 Task: Toggle the experimental feature "Enable color picking outside the browser window".
Action: Mouse moved to (1393, 47)
Screenshot: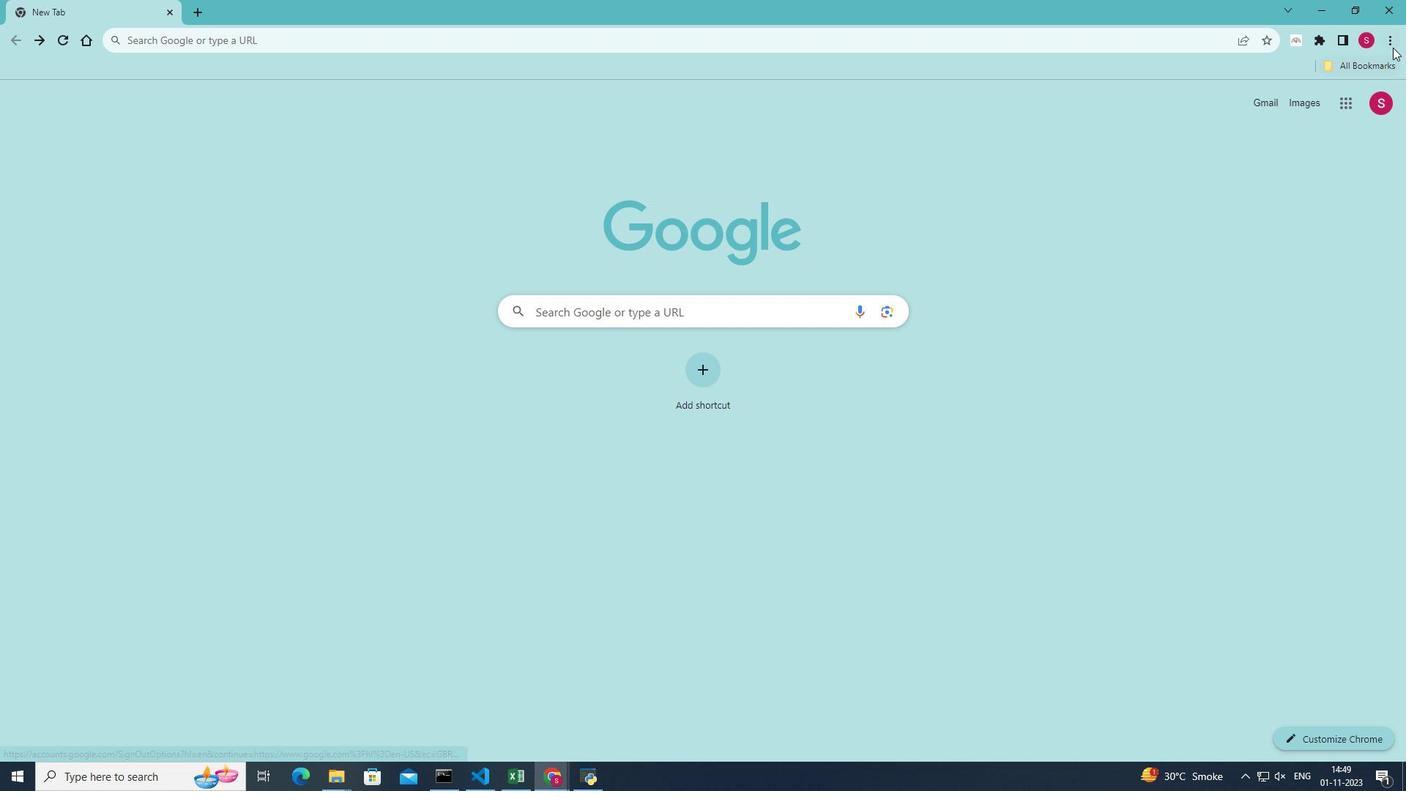 
Action: Mouse pressed left at (1393, 47)
Screenshot: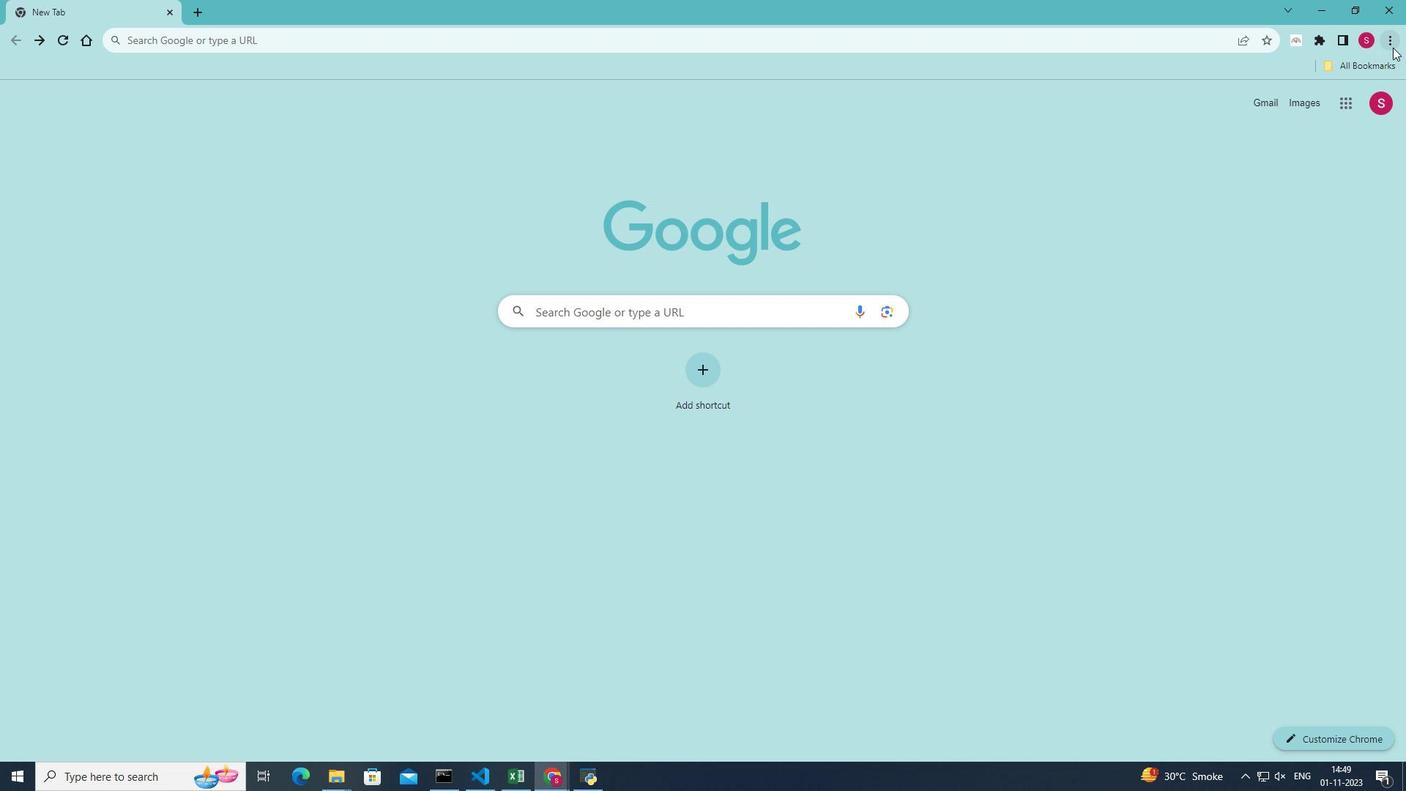 
Action: Mouse moved to (1257, 266)
Screenshot: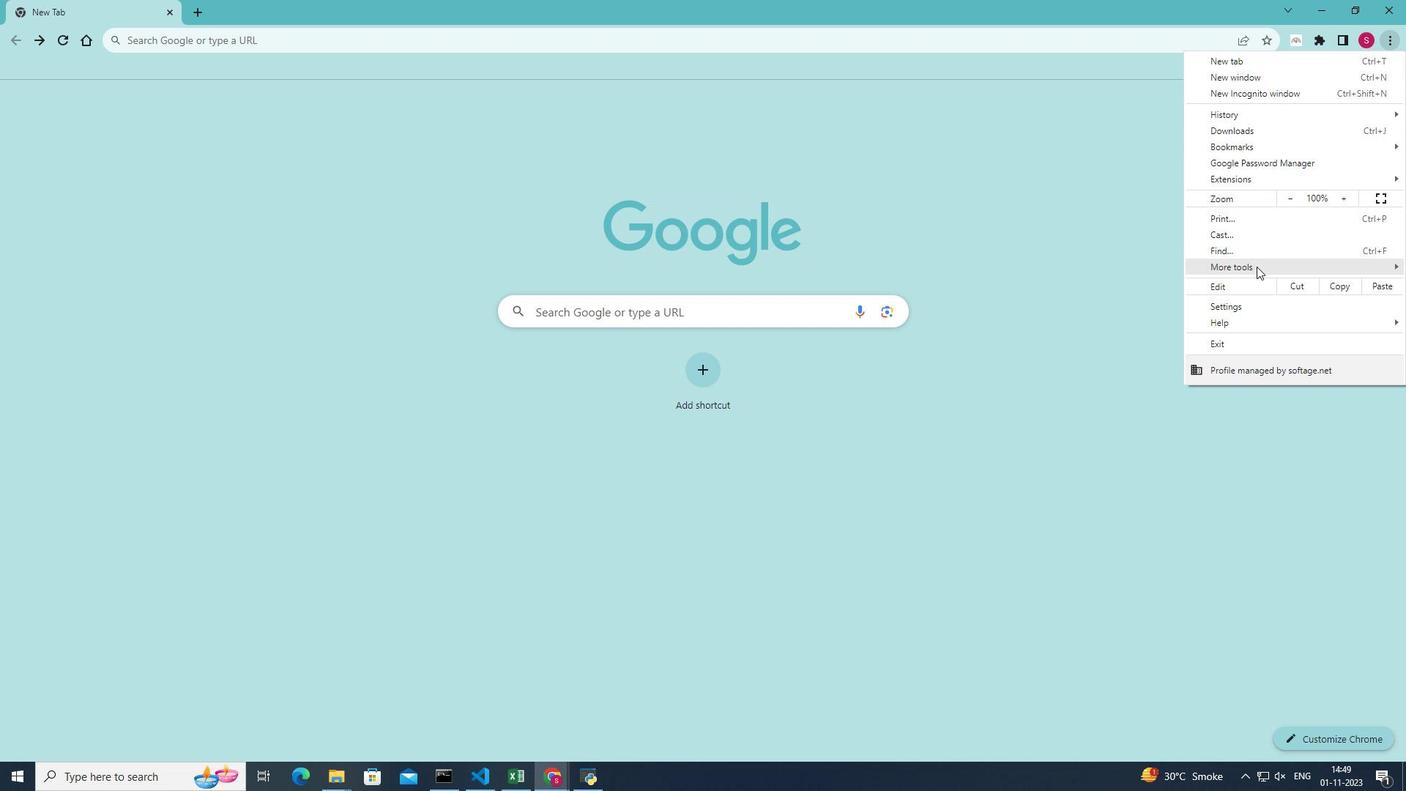 
Action: Mouse pressed left at (1257, 266)
Screenshot: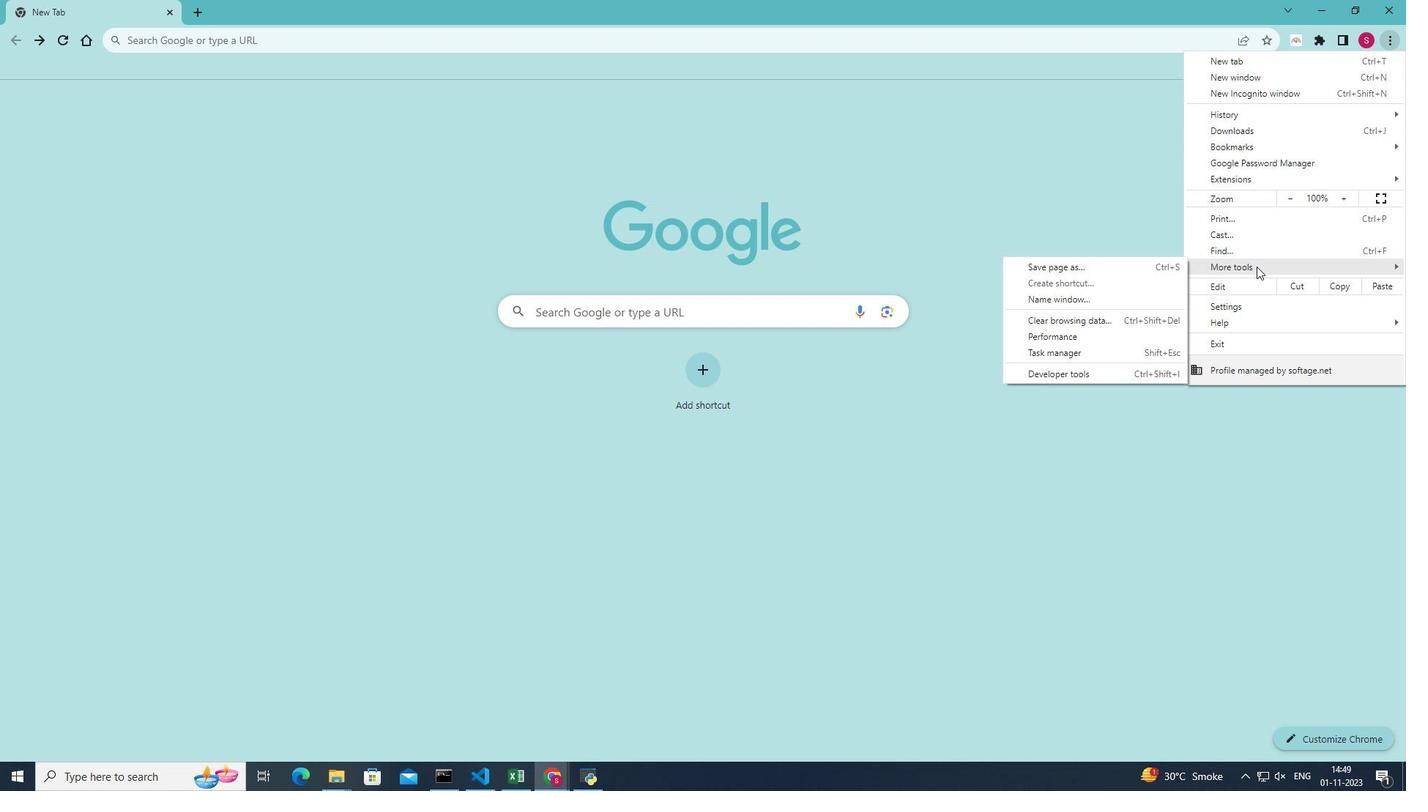 
Action: Mouse moved to (1096, 372)
Screenshot: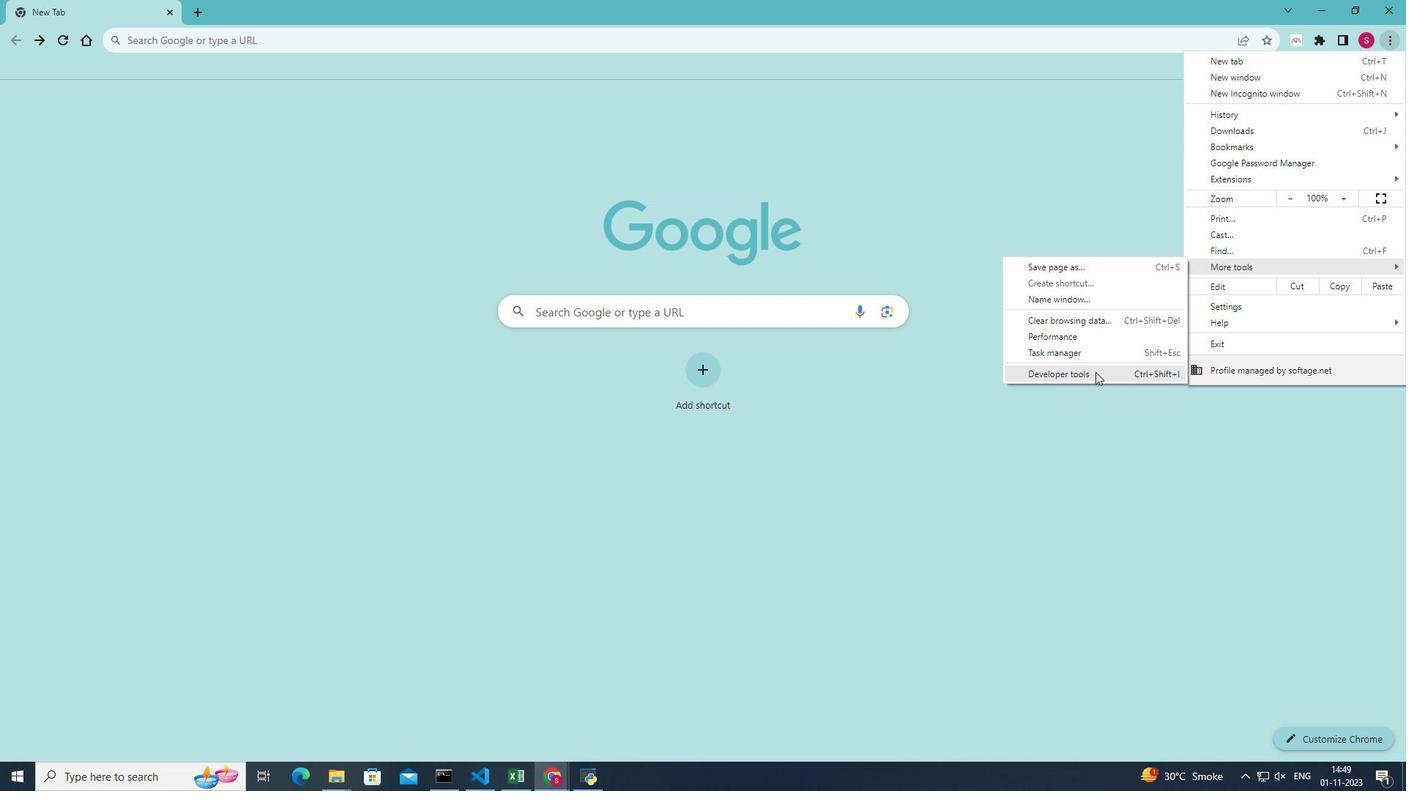 
Action: Mouse pressed left at (1096, 372)
Screenshot: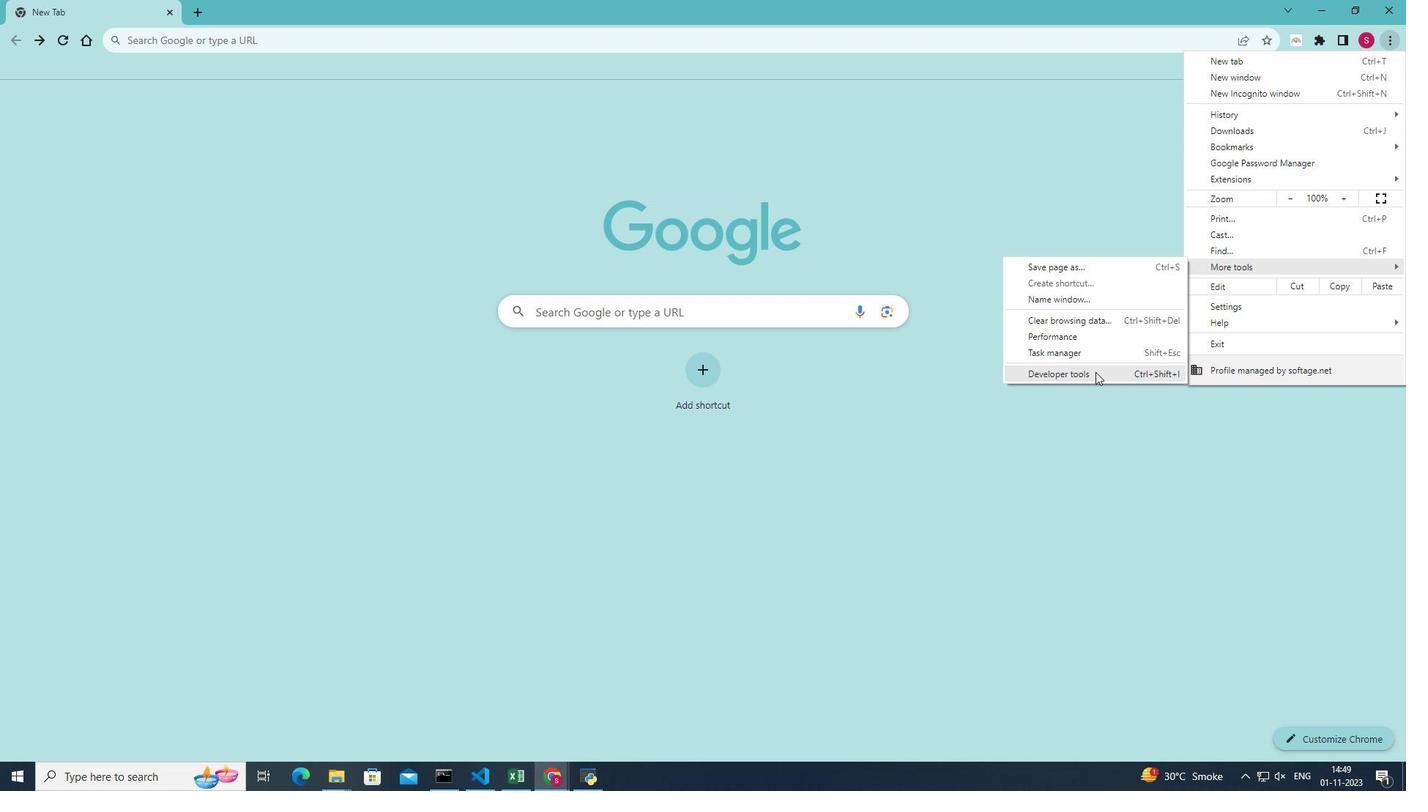 
Action: Mouse moved to (1352, 85)
Screenshot: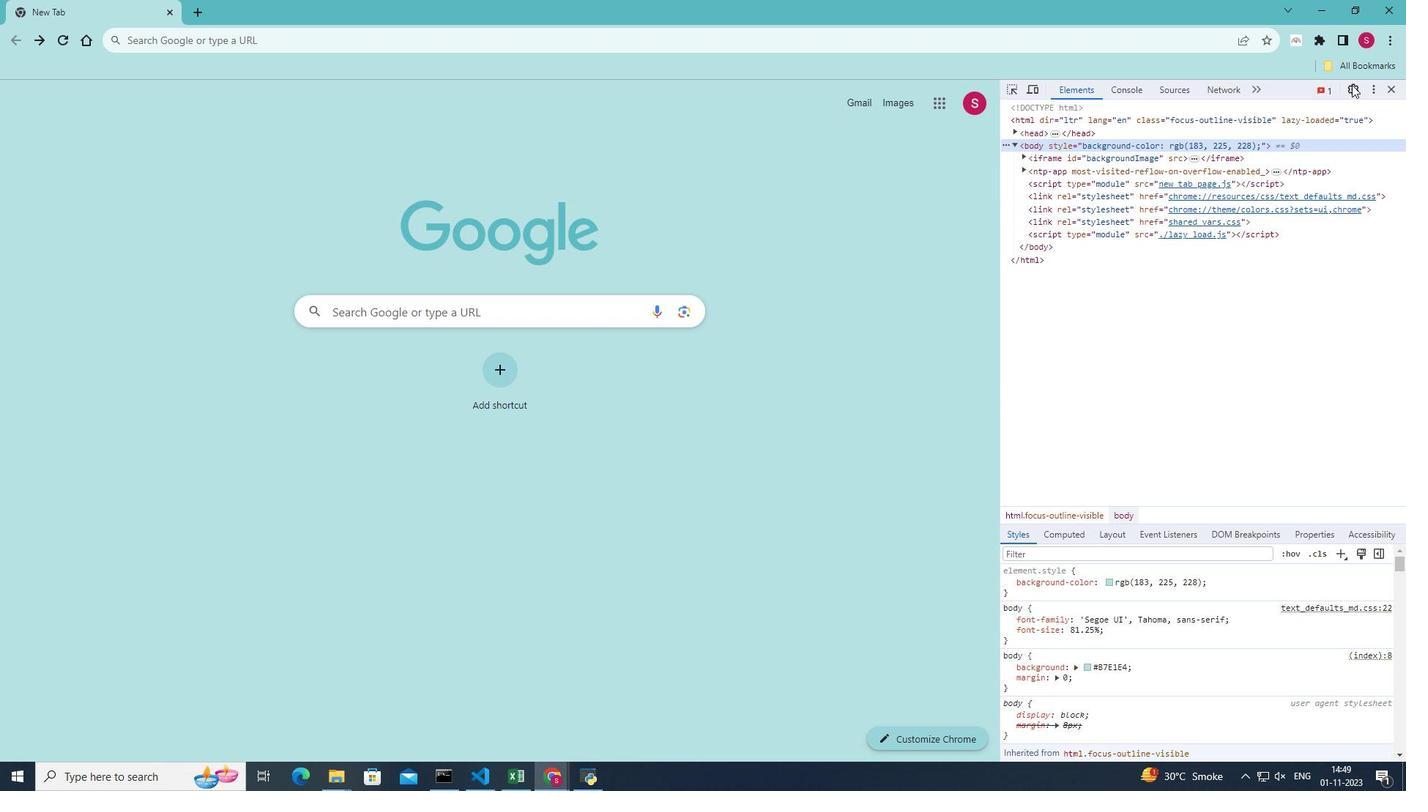 
Action: Mouse pressed left at (1352, 85)
Screenshot: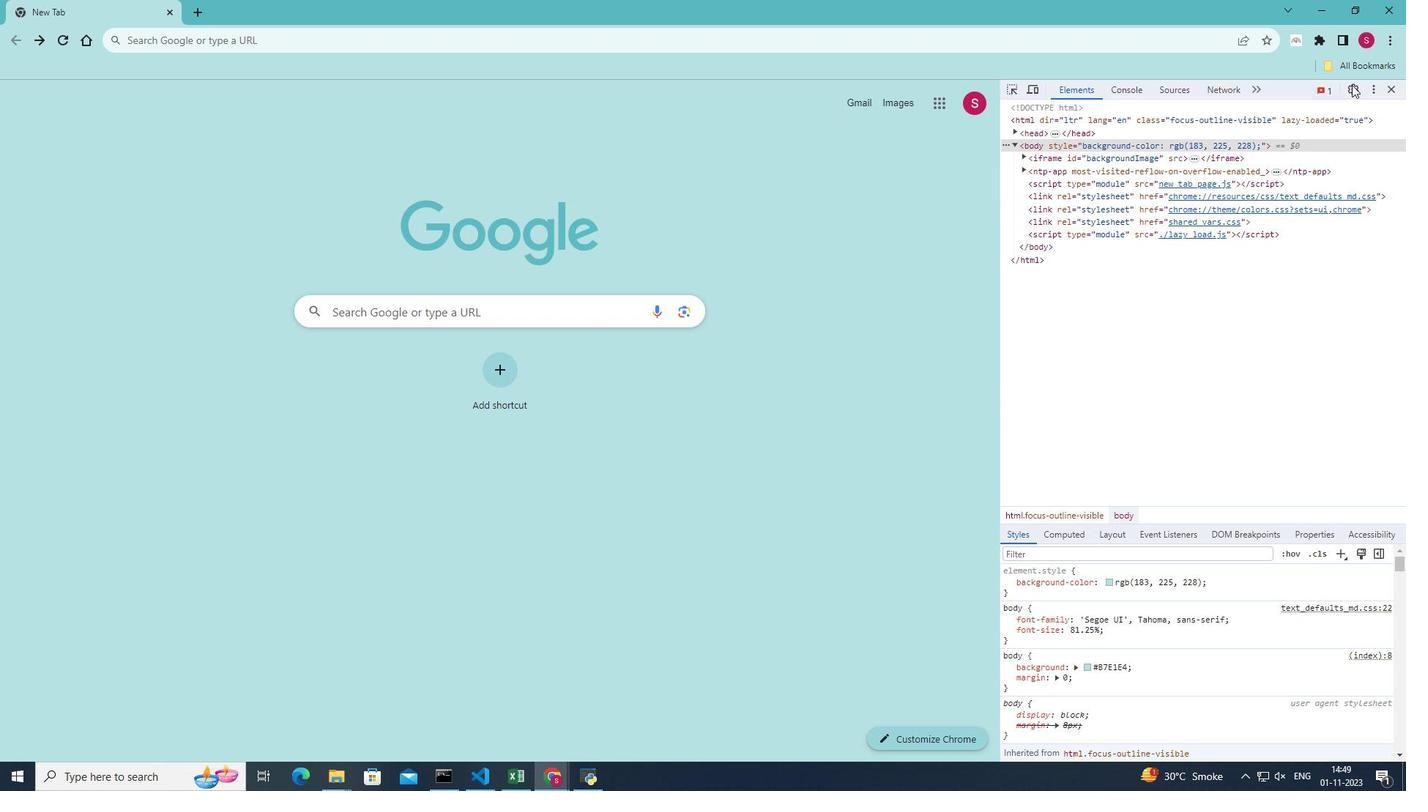 
Action: Mouse moved to (1039, 160)
Screenshot: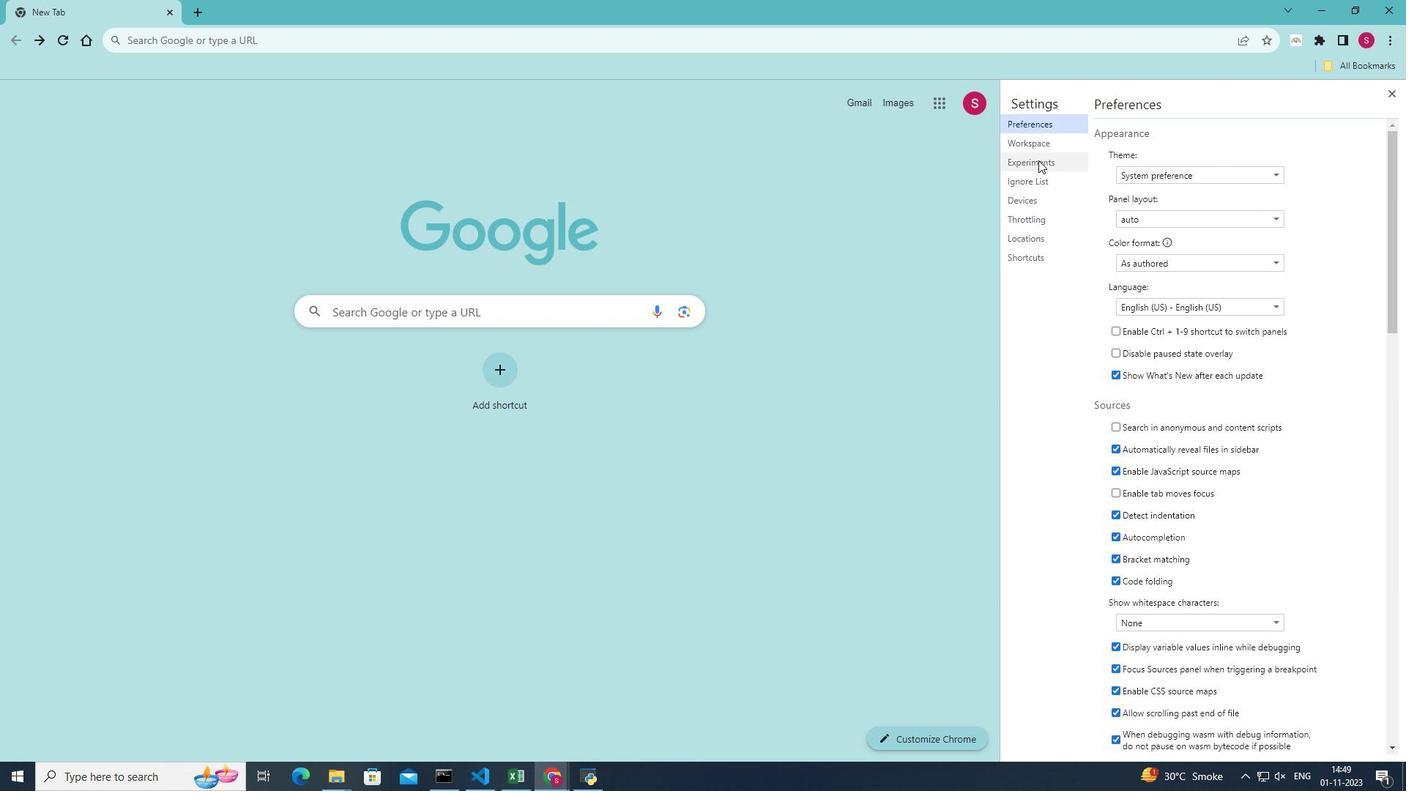 
Action: Mouse pressed left at (1039, 160)
Screenshot: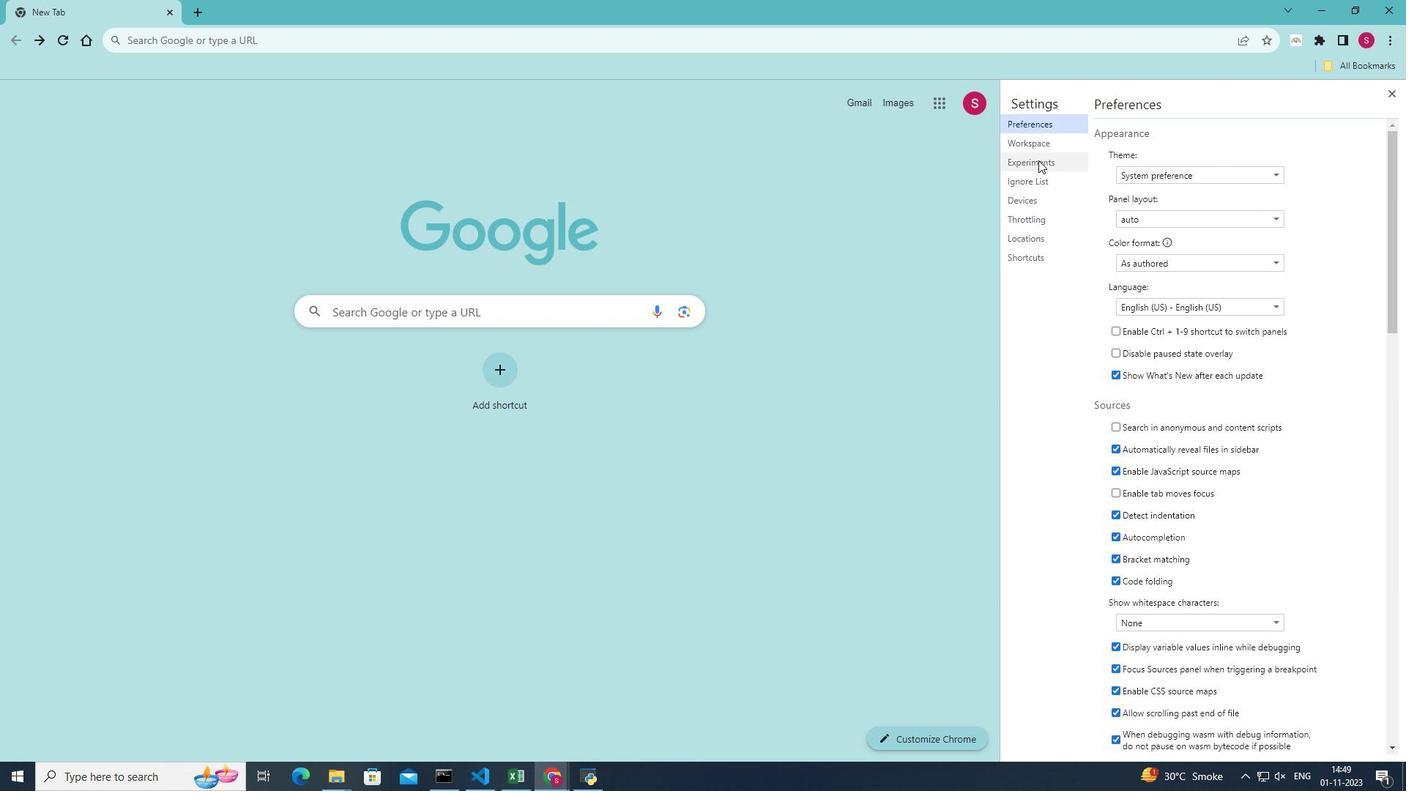 
Action: Mouse moved to (1268, 633)
Screenshot: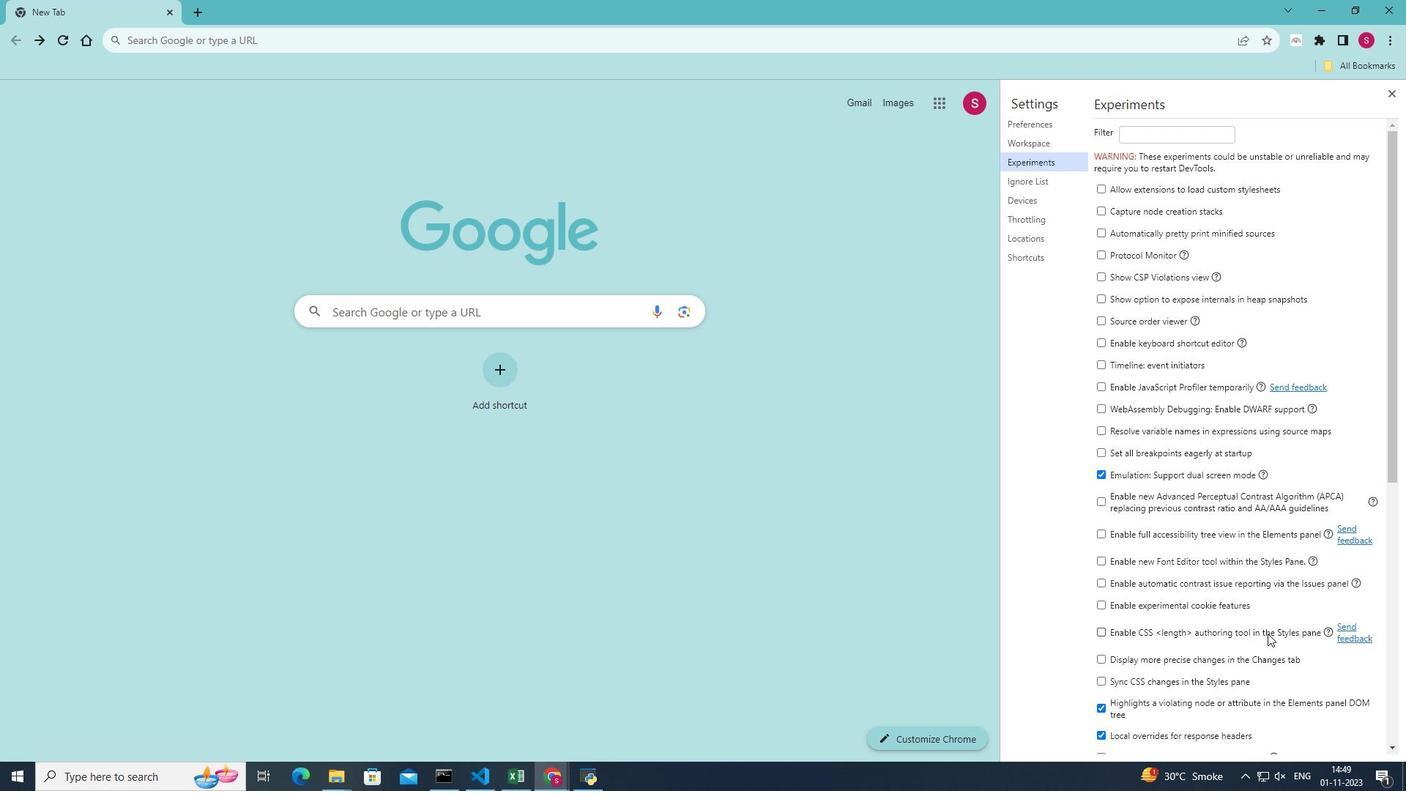
Action: Mouse scrolled (1268, 633) with delta (0, 0)
Screenshot: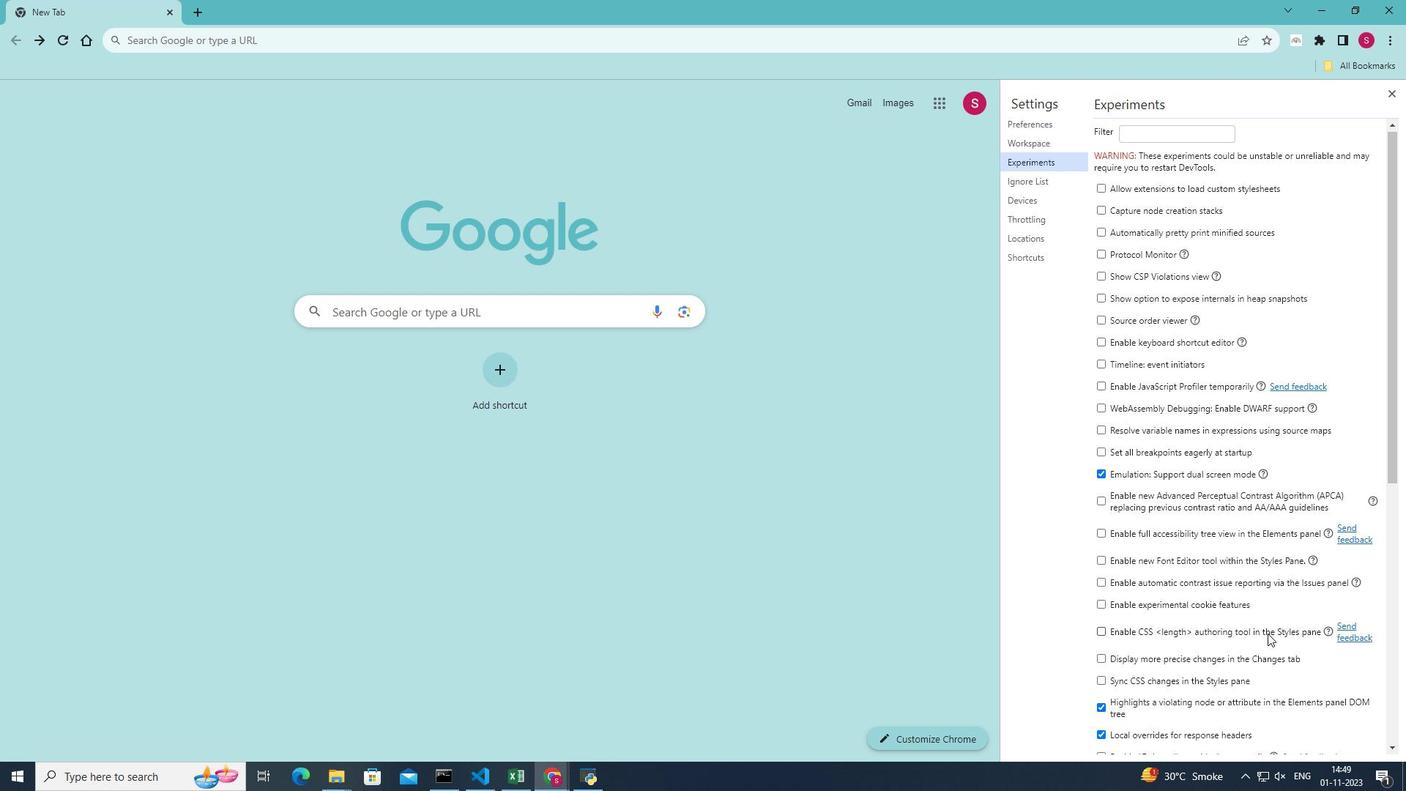 
Action: Mouse scrolled (1268, 633) with delta (0, 0)
Screenshot: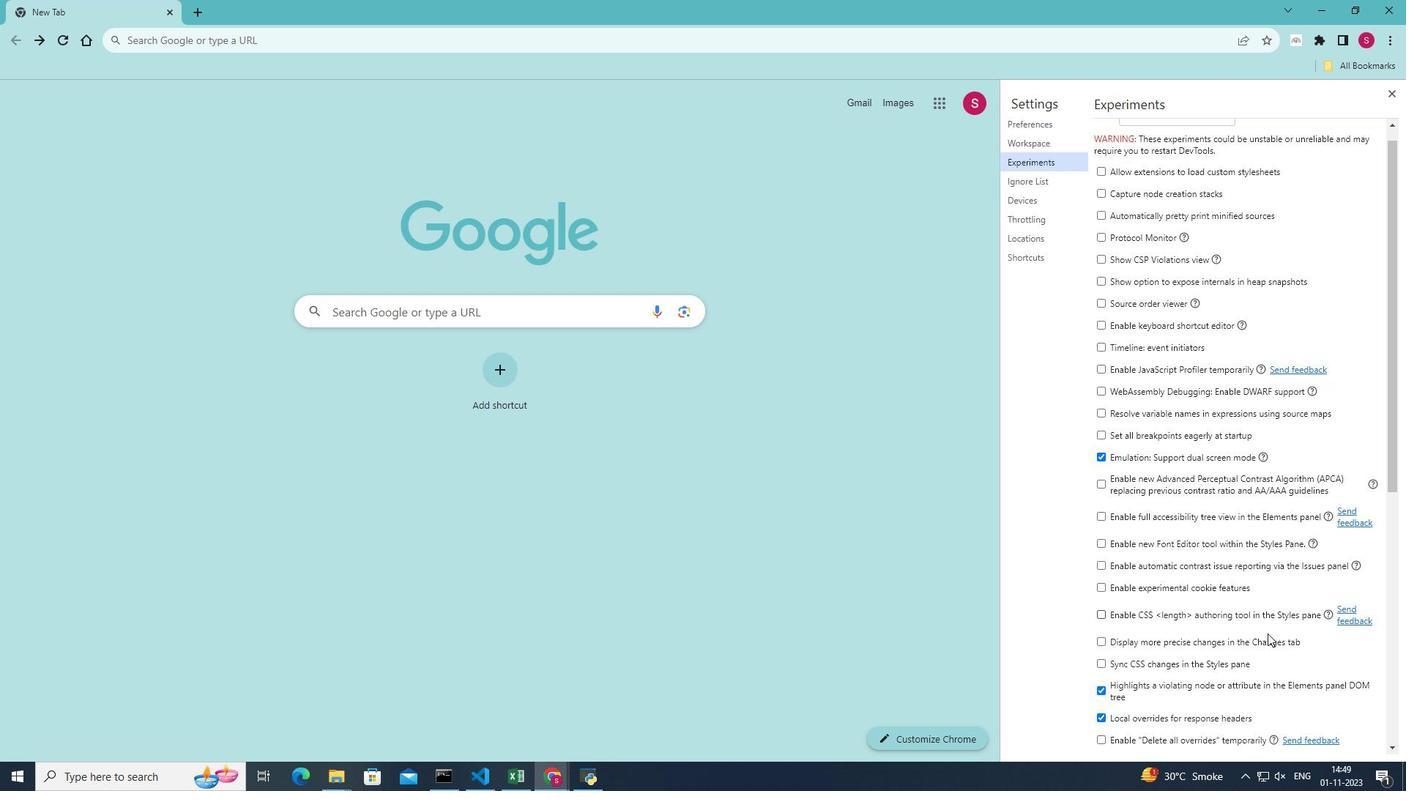 
Action: Mouse moved to (1101, 630)
Screenshot: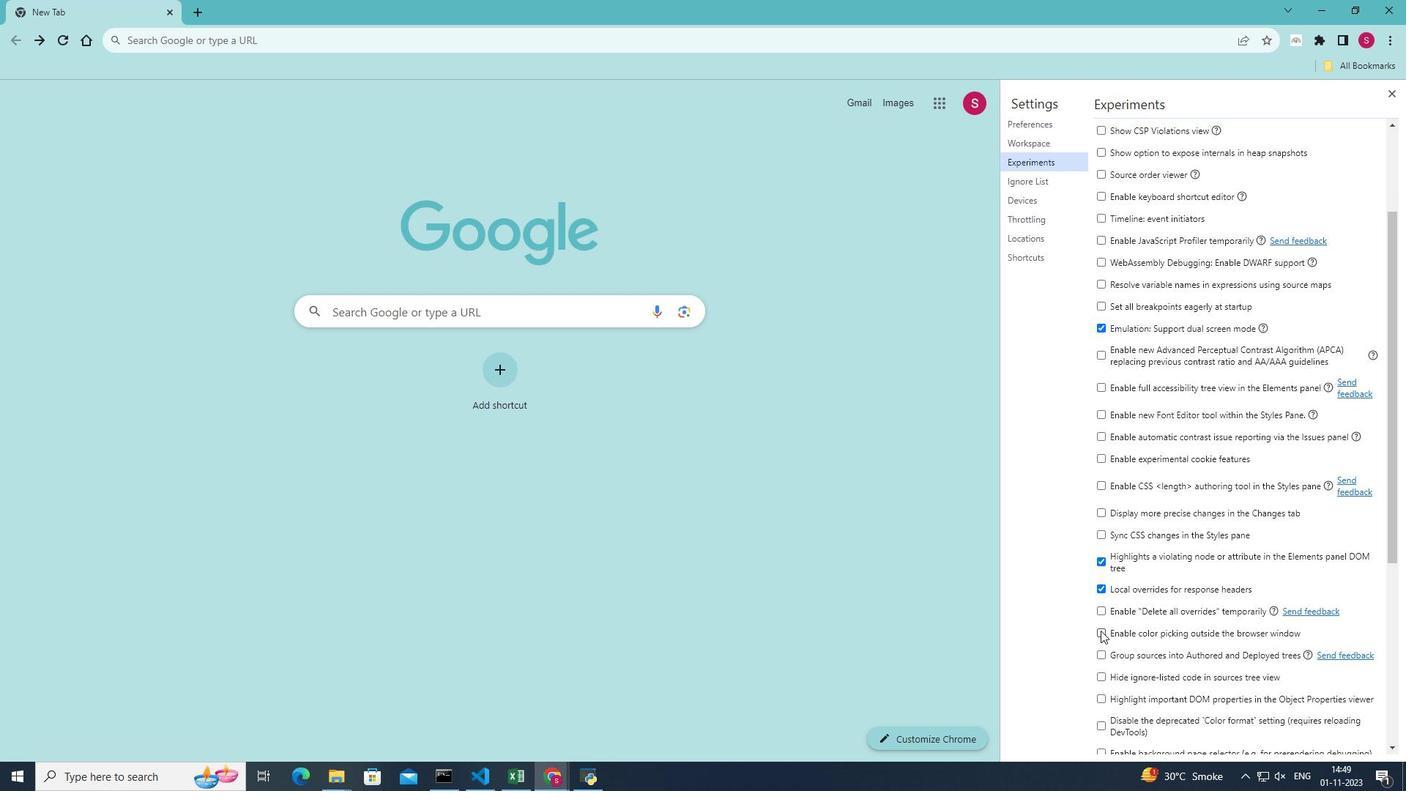 
Action: Mouse pressed left at (1101, 630)
Screenshot: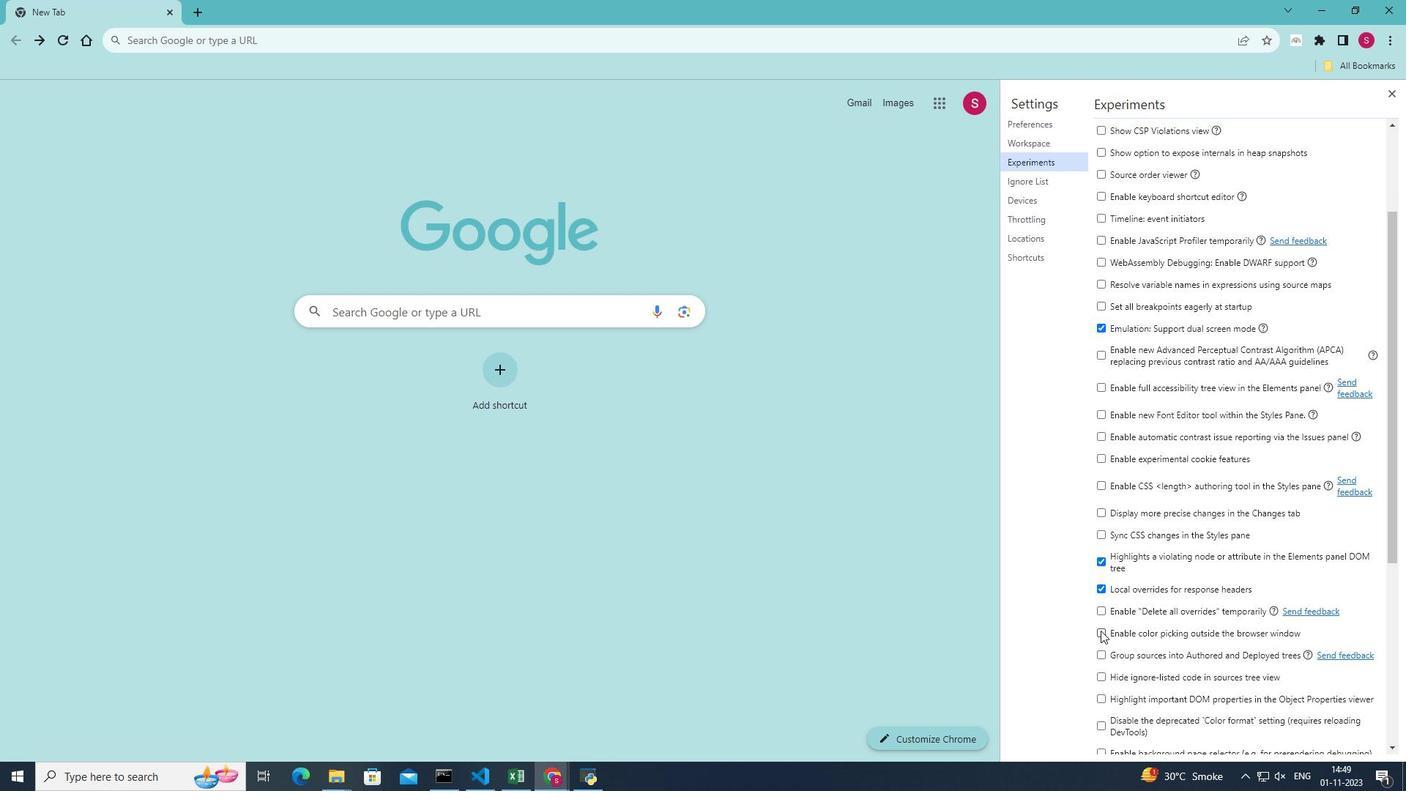 
Action: Mouse moved to (1416, 533)
Screenshot: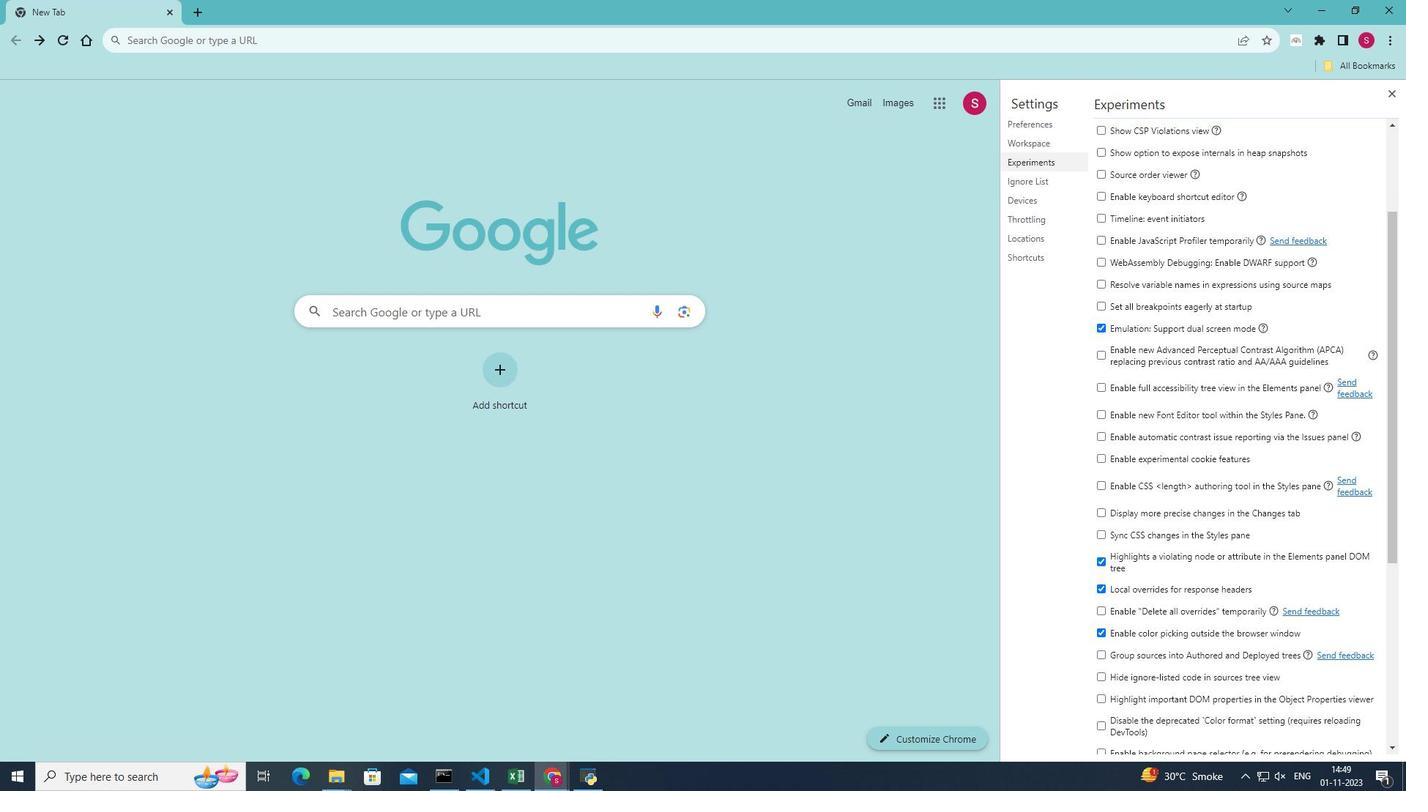 
